 Task: Create List Brand Analytics in Board Customer Experience Optimization to Workspace Collaboration Software. Create List Brand Engagement in Board Market Share Growth Strategy to Workspace Collaboration Software. Create List Brand Integration in Board Social Media Influencer Brand Ambassador Program Strategy and Execution to Workspace Collaboration Software
Action: Mouse moved to (66, 300)
Screenshot: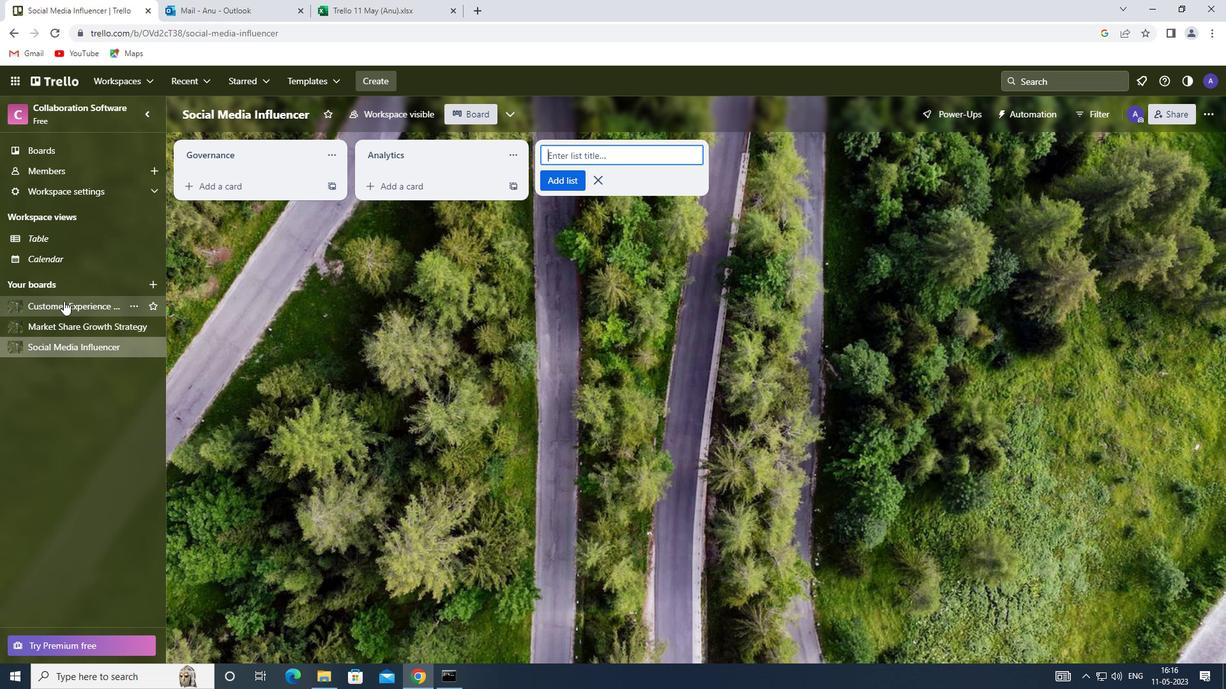 
Action: Mouse pressed left at (66, 300)
Screenshot: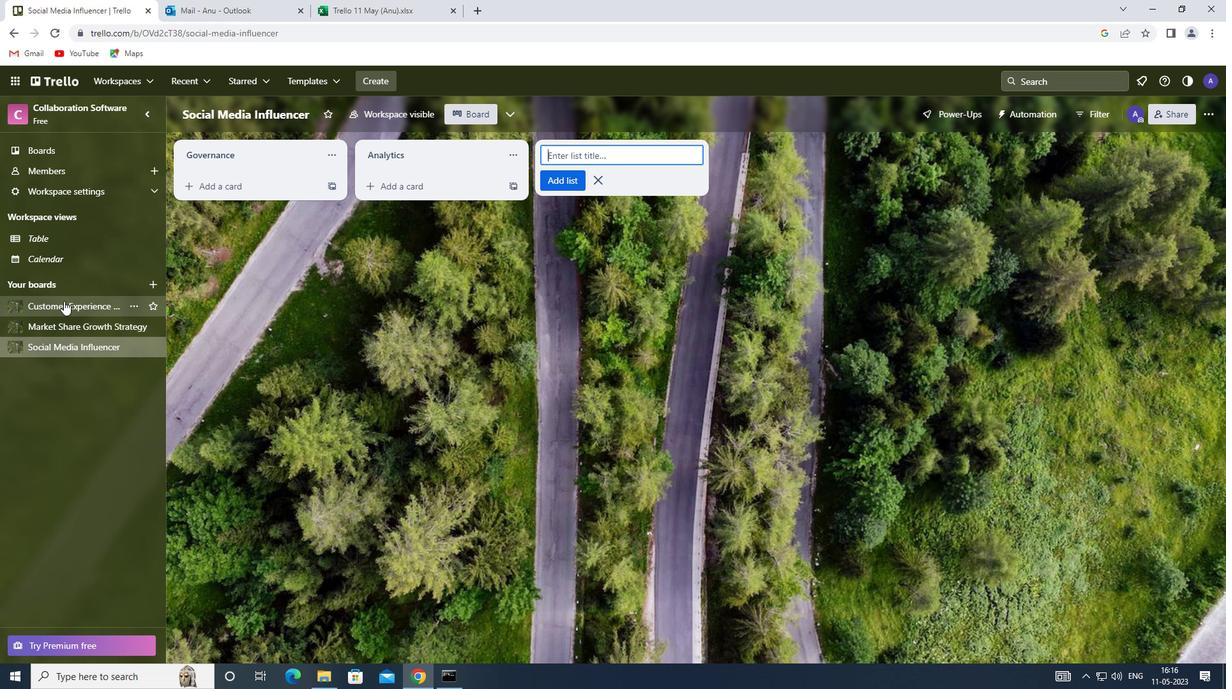 
Action: Mouse moved to (573, 153)
Screenshot: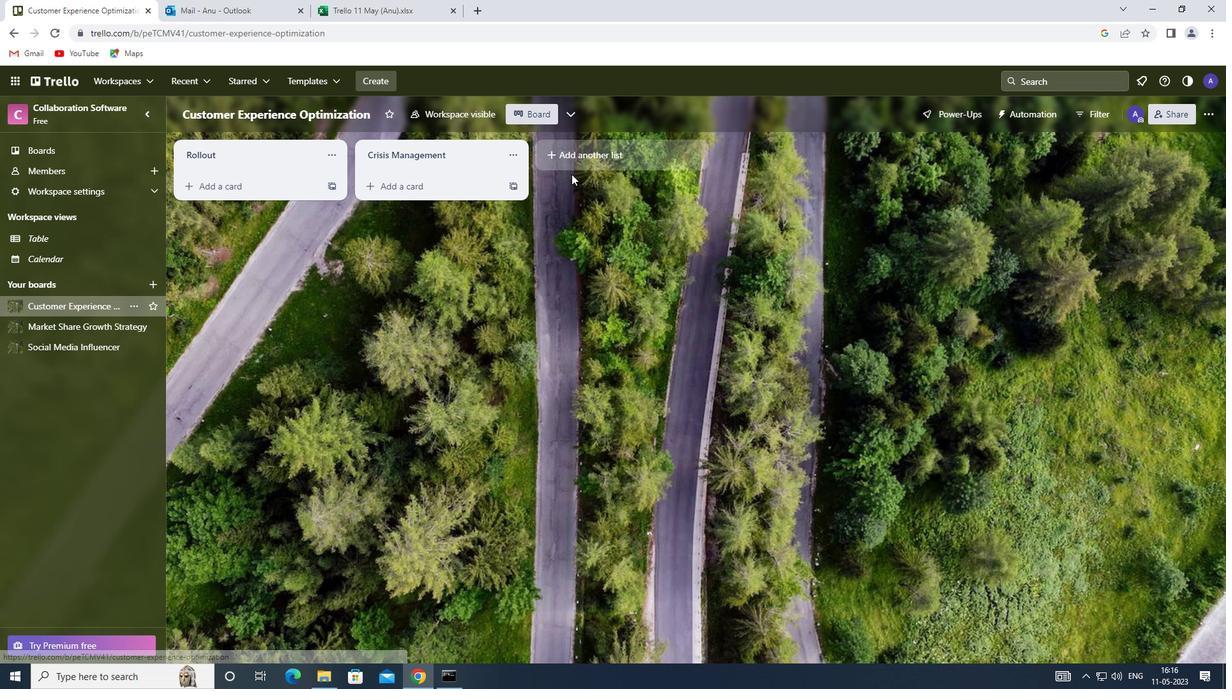 
Action: Mouse pressed left at (573, 153)
Screenshot: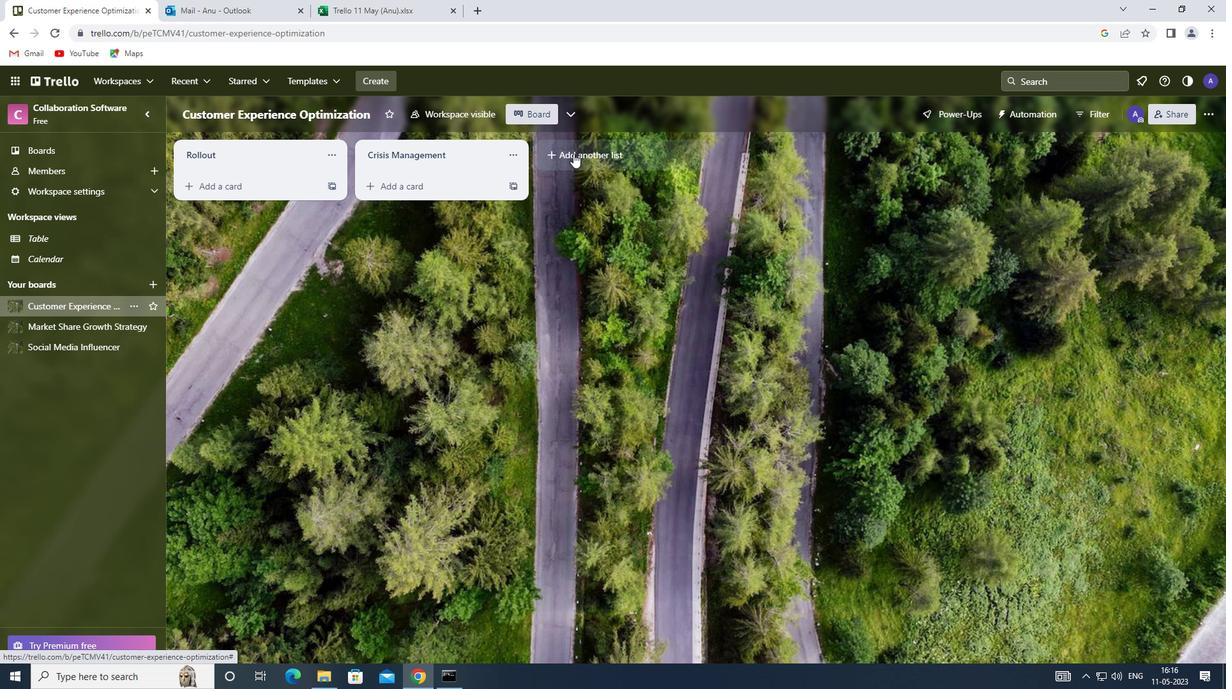 
Action: Key pressed <Key.shift>ANALYTICS<Key.enter>
Screenshot: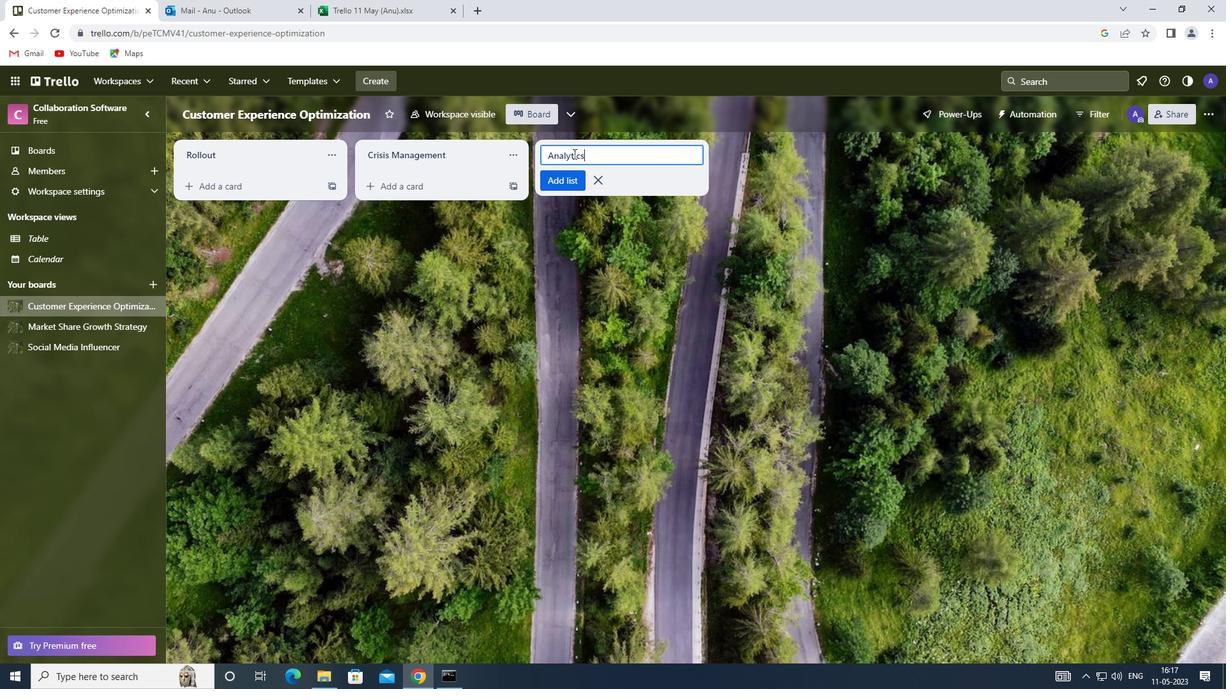 
Action: Mouse moved to (91, 327)
Screenshot: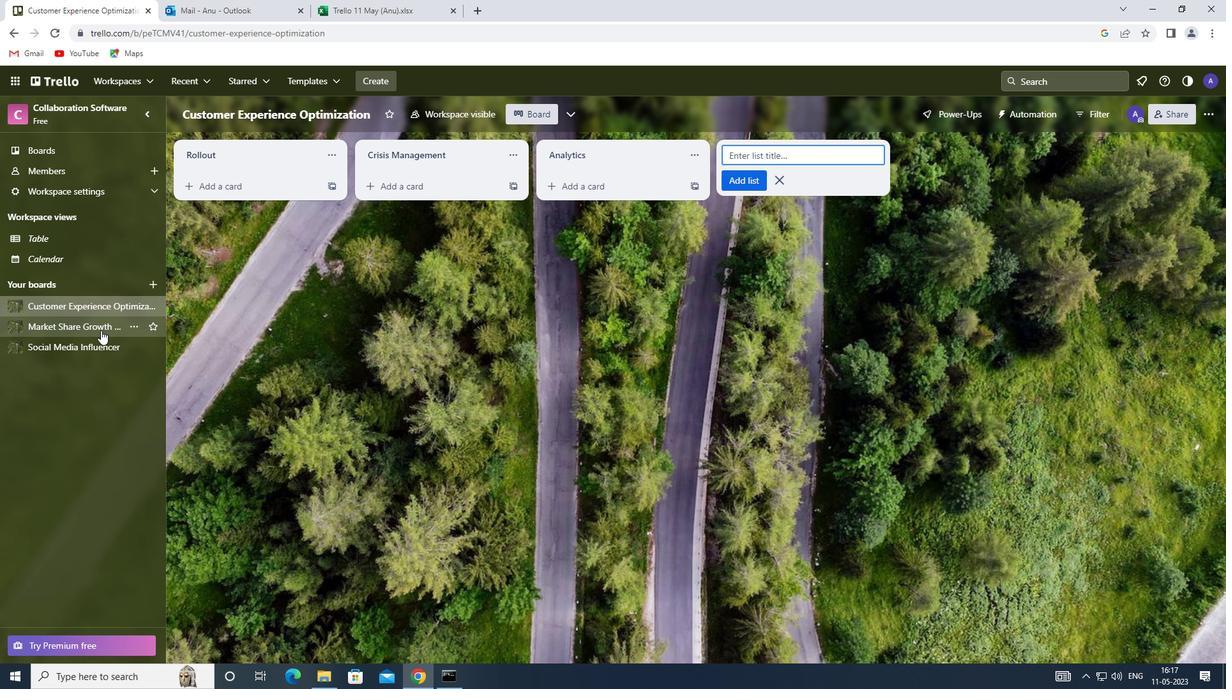 
Action: Mouse pressed left at (91, 327)
Screenshot: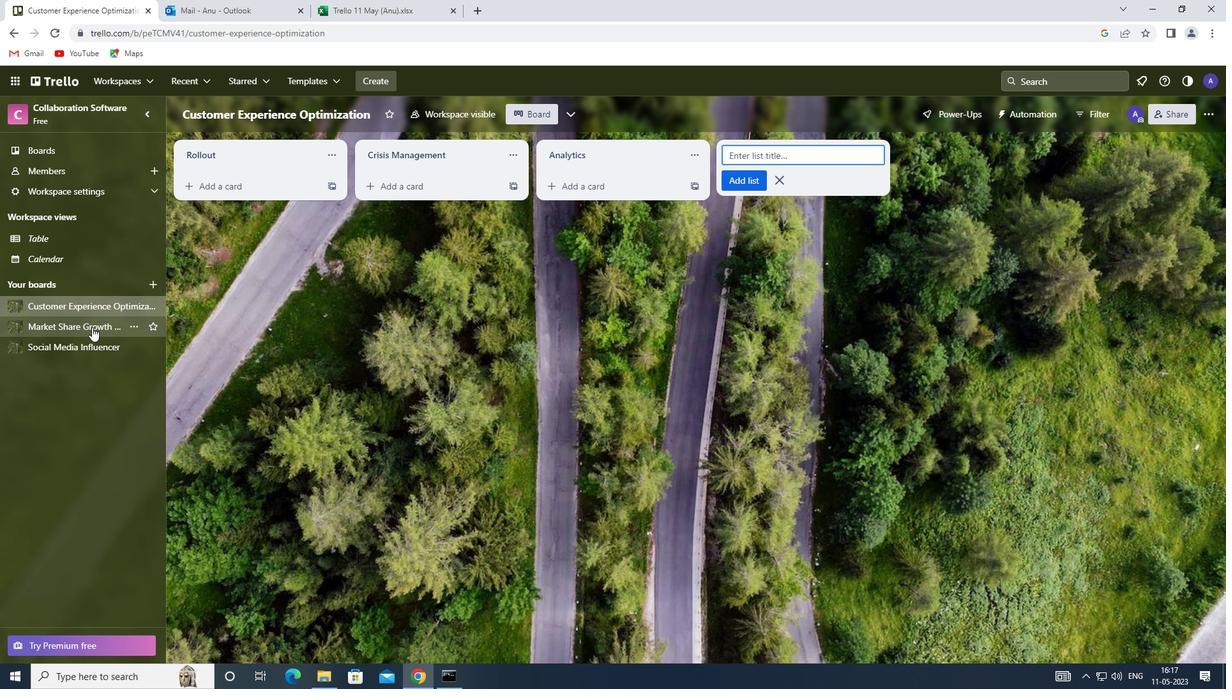 
Action: Mouse moved to (561, 152)
Screenshot: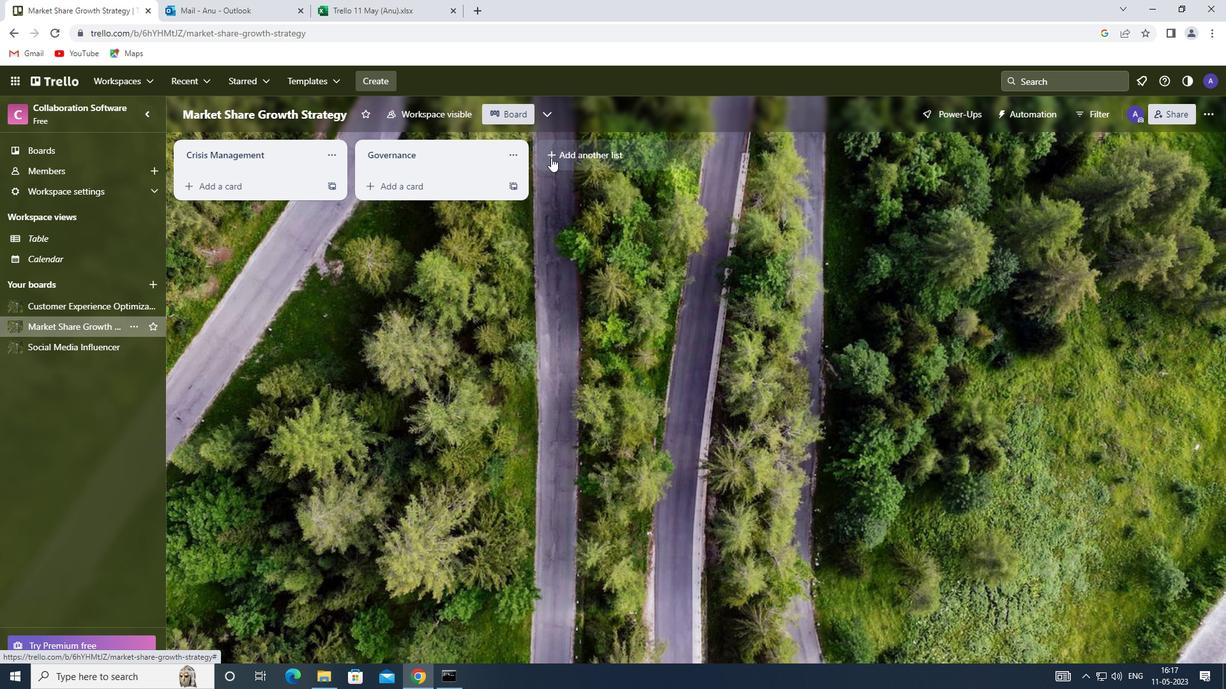 
Action: Mouse pressed left at (561, 152)
Screenshot: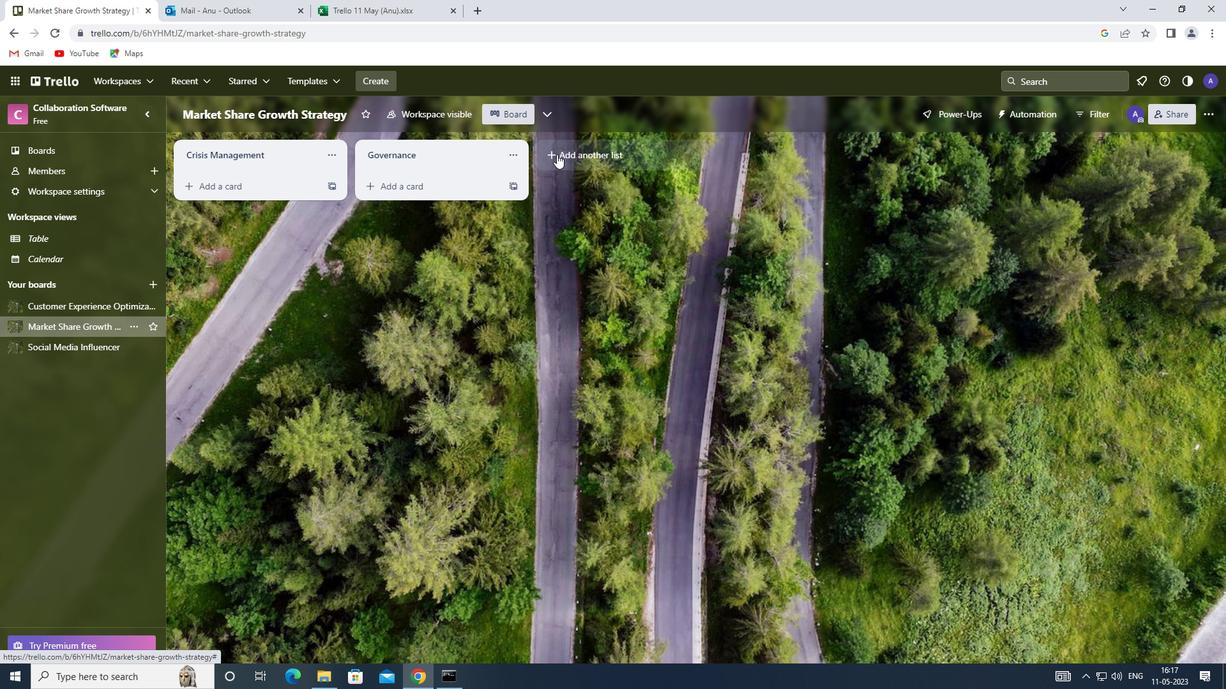 
Action: Key pressed <Key.shift>BRAND<Key.space><Key.shift>ENGAGEMENT
Screenshot: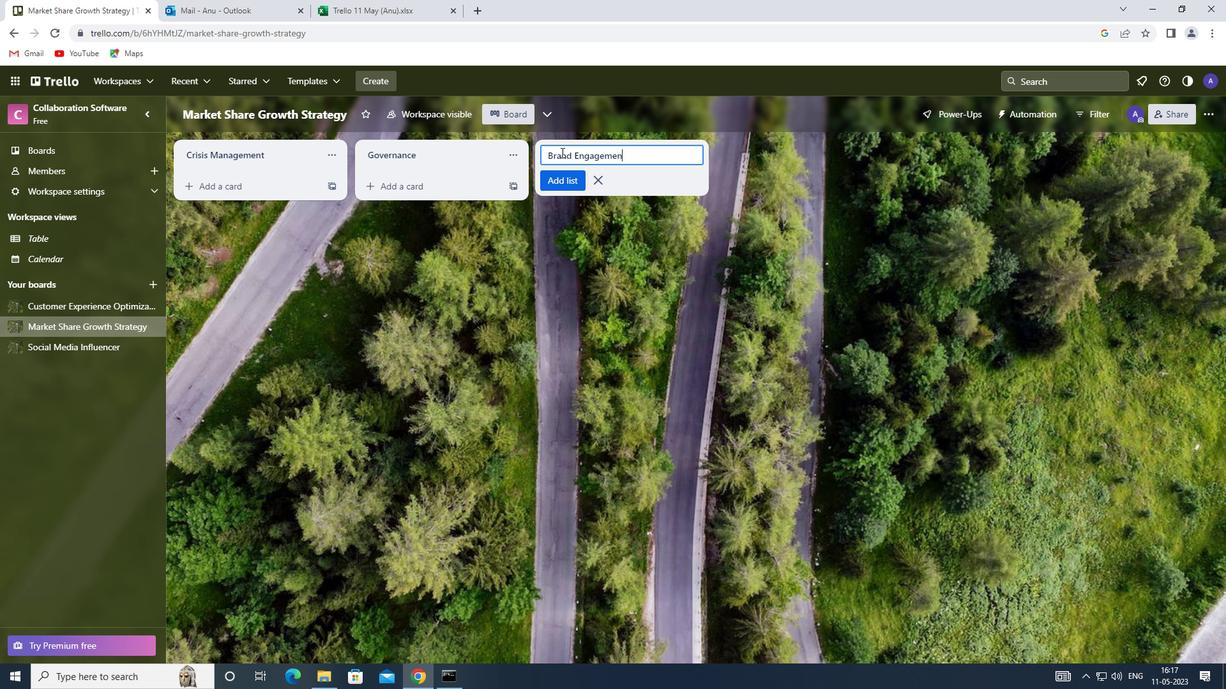 
Action: Mouse moved to (61, 349)
Screenshot: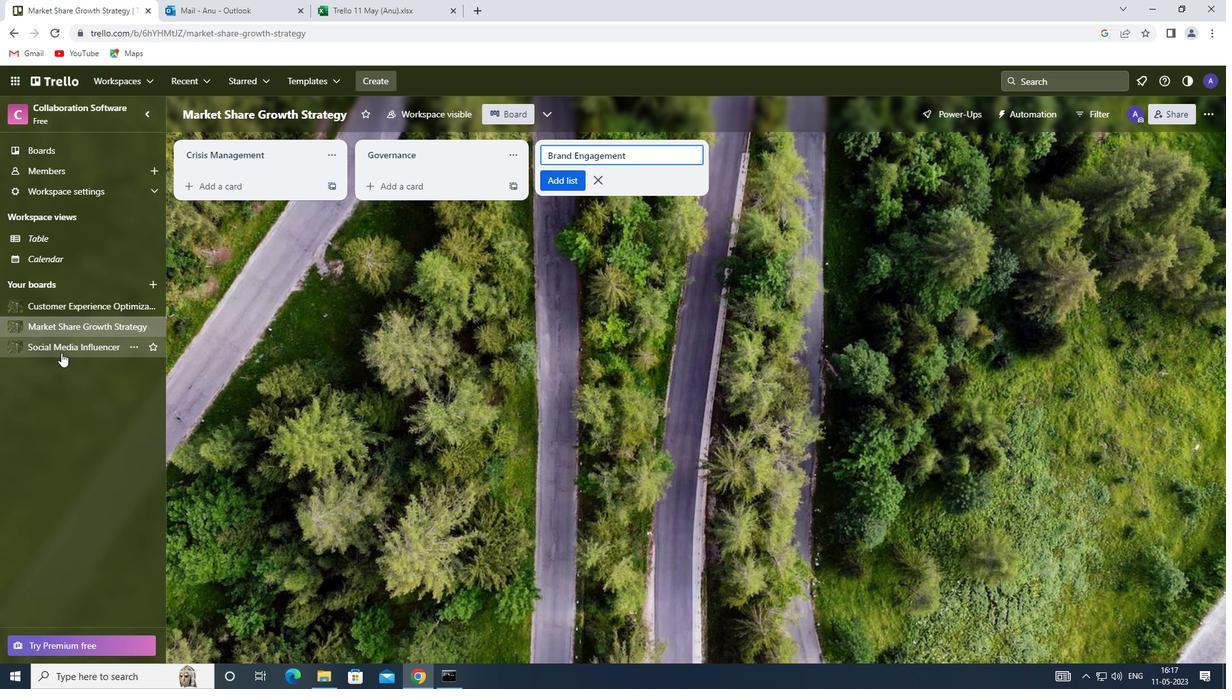 
Action: Mouse pressed left at (61, 349)
Screenshot: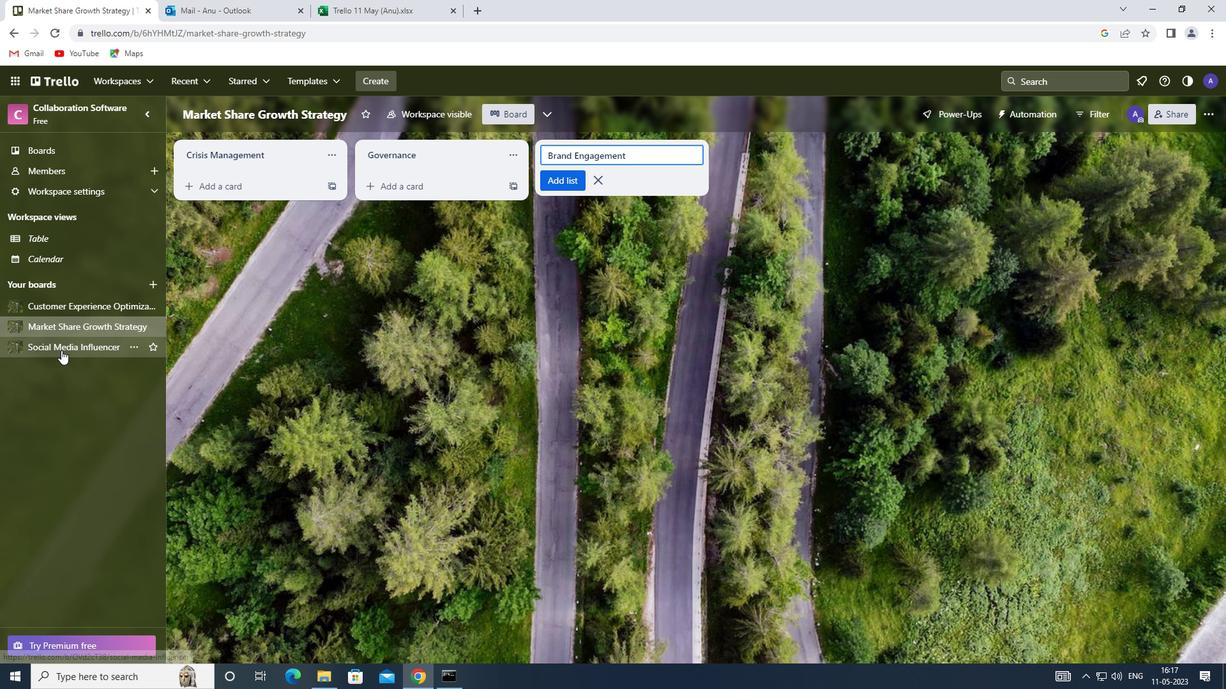
Action: Mouse moved to (607, 148)
Screenshot: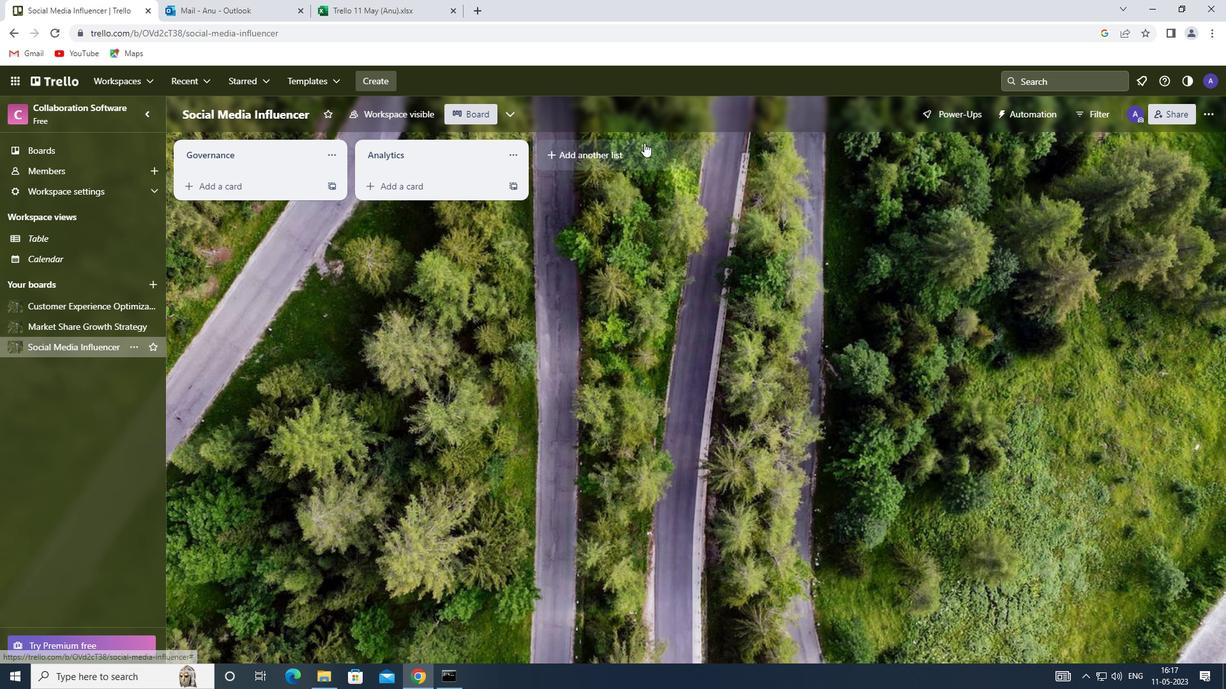 
Action: Mouse pressed left at (607, 148)
Screenshot: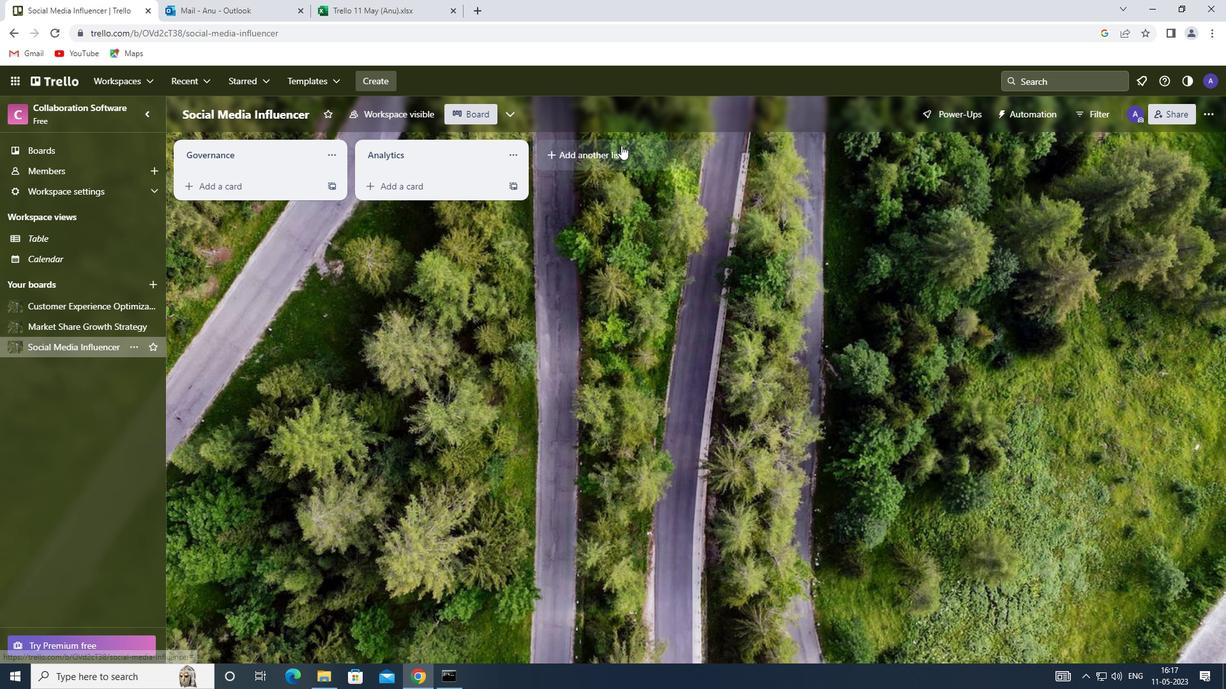 
Action: Mouse moved to (580, 154)
Screenshot: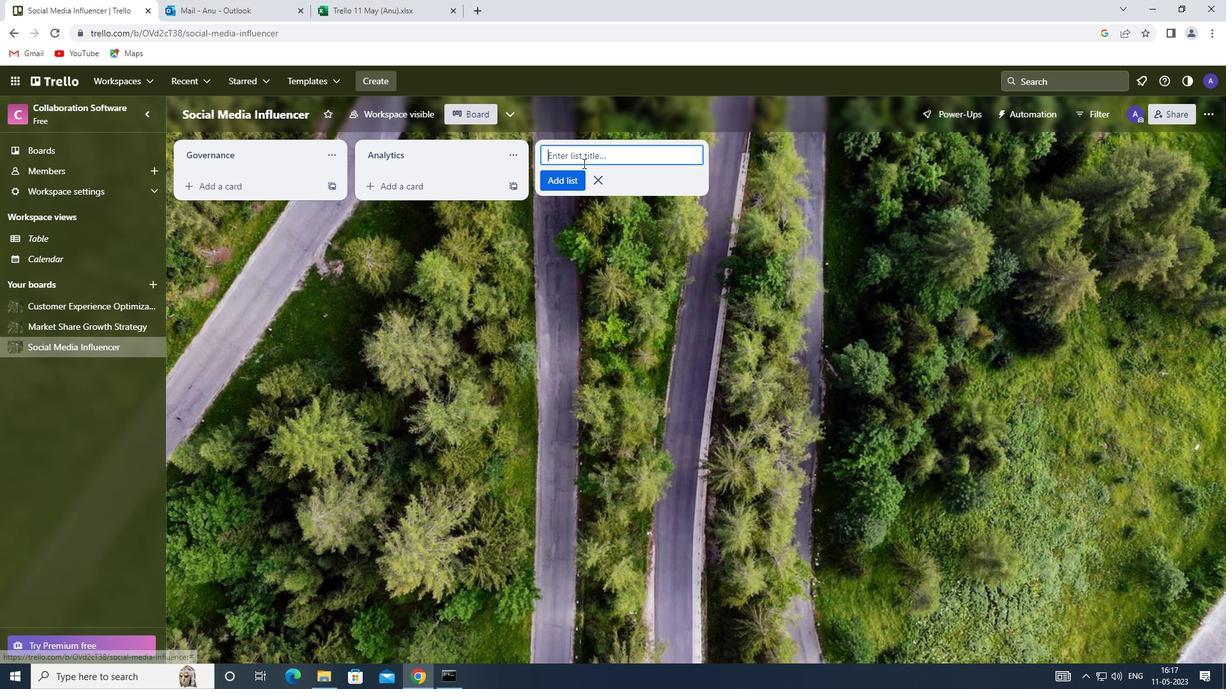 
Action: Mouse pressed left at (580, 154)
Screenshot: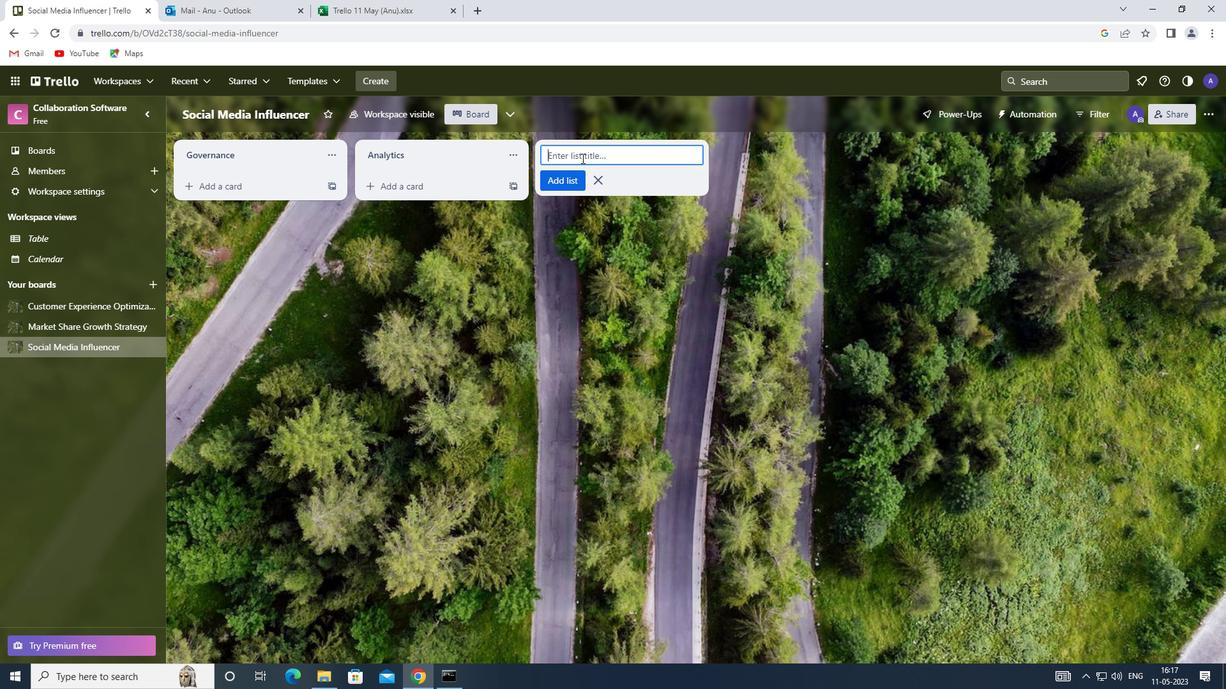 
Action: Key pressed <Key.shift><Key.shift><Key.shift><Key.shift><Key.shift><Key.shift><Key.shift><Key.shift><Key.shift><Key.shift><Key.shift><Key.shift><Key.shift><Key.shift><Key.shift><Key.shift><Key.shift><Key.shift><Key.shift><Key.shift><Key.shift><Key.shift><Key.shift><Key.shift><Key.shift><Key.shift><Key.shift><Key.shift><Key.shift><Key.shift><Key.shift><Key.shift><Key.shift><Key.shift><Key.shift><Key.shift><Key.shift><Key.shift><Key.shift><Key.shift><Key.shift><Key.shift><Key.shift><Key.shift><Key.shift><Key.shift><Key.shift><Key.shift><Key.shift><Key.shift><Key.shift><Key.shift><Key.shift>INTEGRATION<Key.enter>
Screenshot: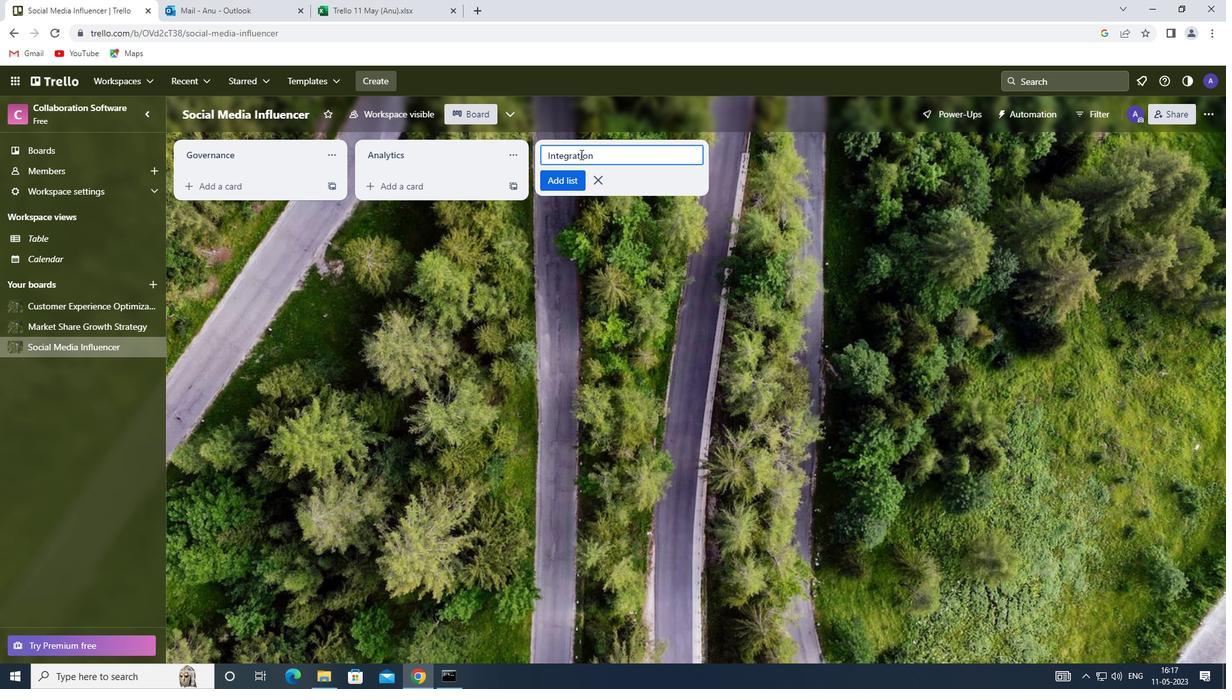 
